 Task: Look for space in Kowloon from 3rd May, 2023 to 6th May, 2023 for 2 adults in price range Rs.12000 to Rs.16000. Place can be shared room with 2 bedrooms having 2 beds and 2 bathrooms. Property type can be guest house. Amenities needed are: wifi, dedicated workplace. Required host language is English.
Action: Mouse moved to (348, 391)
Screenshot: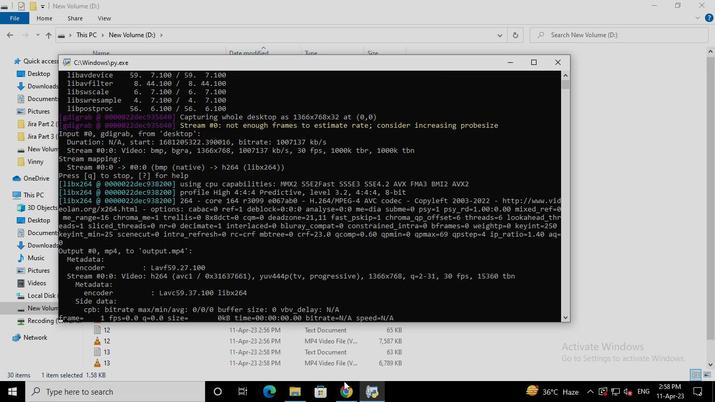 
Action: Mouse pressed left at (348, 391)
Screenshot: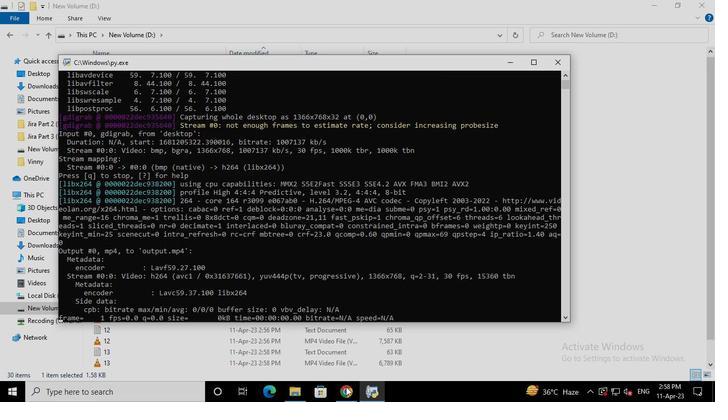 
Action: Mouse moved to (286, 94)
Screenshot: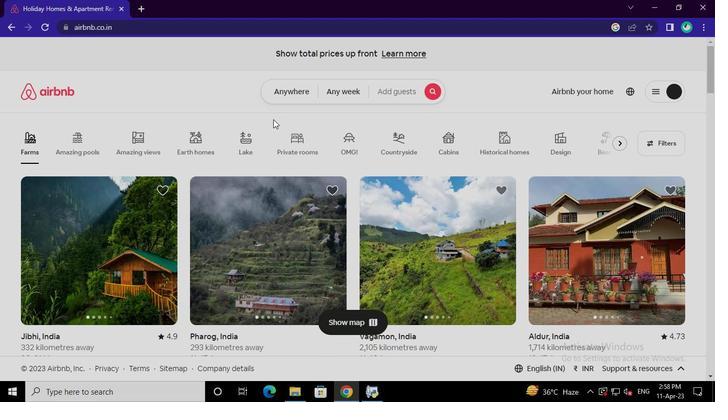 
Action: Mouse pressed left at (286, 94)
Screenshot: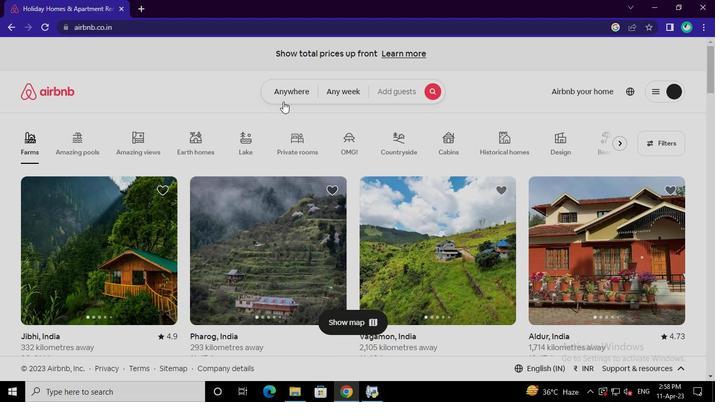 
Action: Mouse moved to (224, 138)
Screenshot: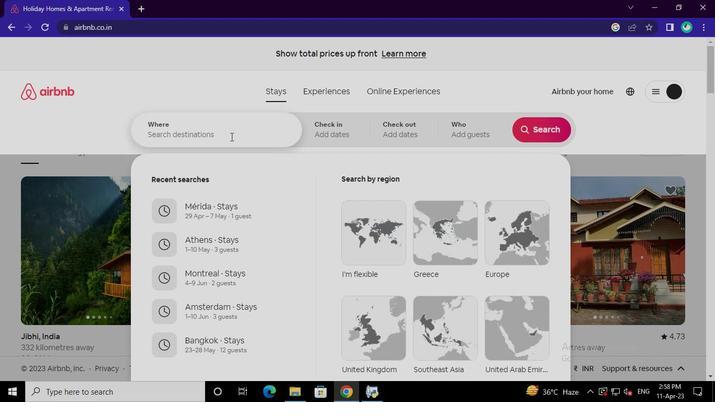 
Action: Mouse pressed left at (224, 138)
Screenshot: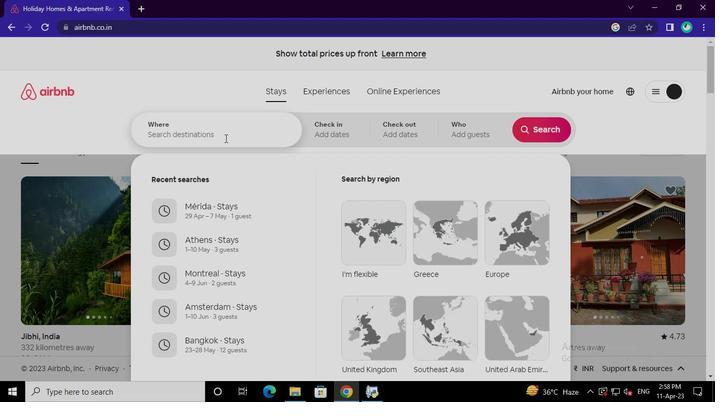 
Action: Keyboard Key.shift
Screenshot: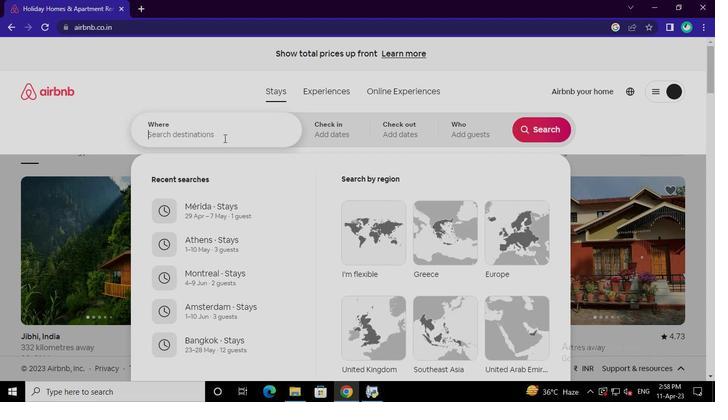 
Action: Keyboard K
Screenshot: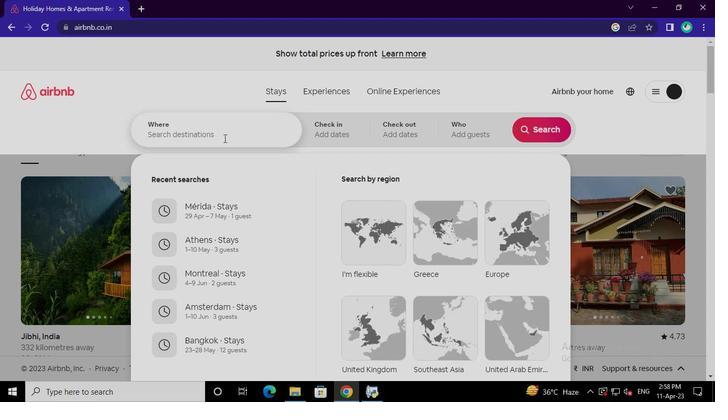 
Action: Keyboard o
Screenshot: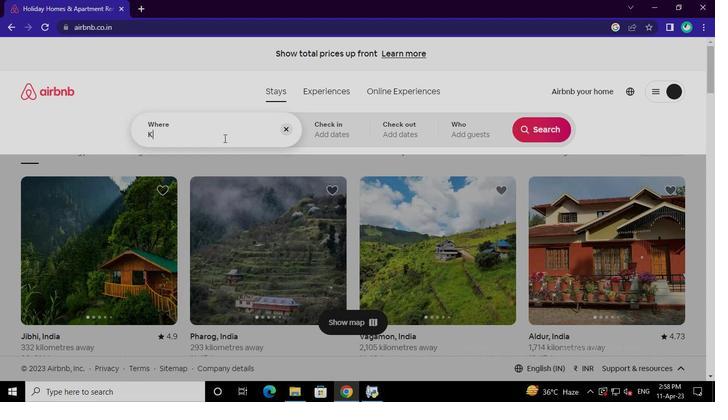 
Action: Keyboard w
Screenshot: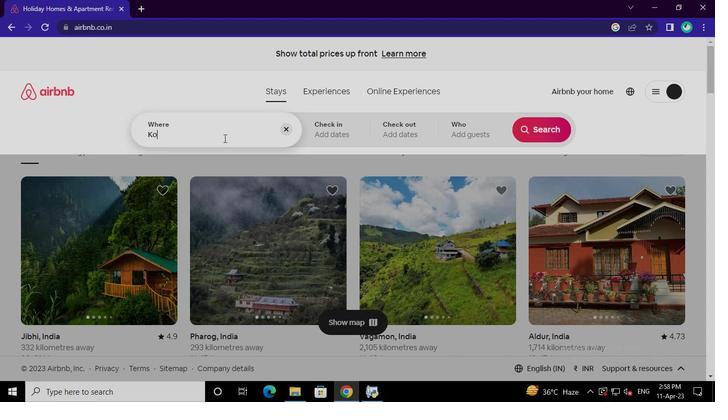 
Action: Keyboard l
Screenshot: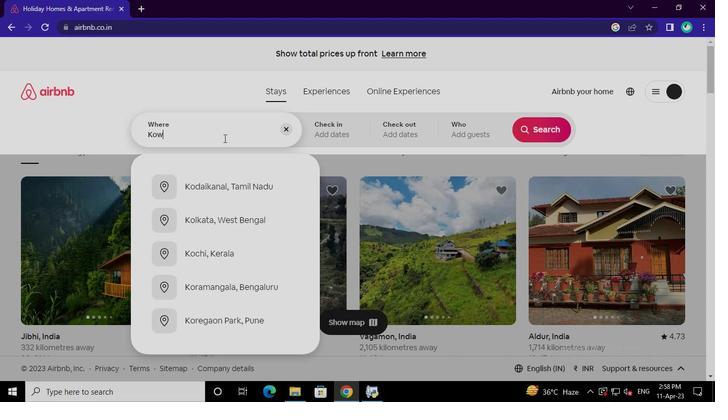 
Action: Keyboard o
Screenshot: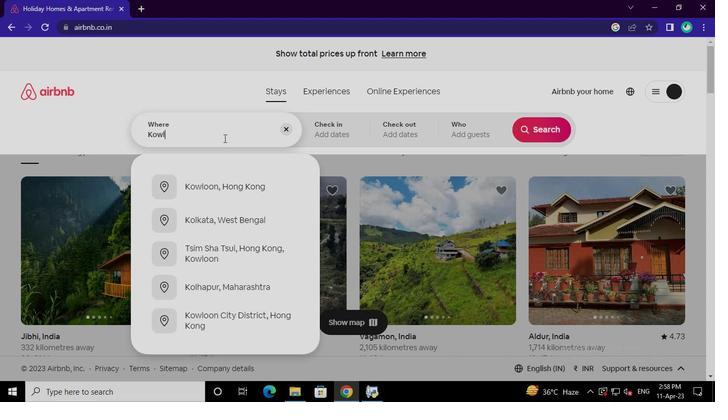 
Action: Keyboard o
Screenshot: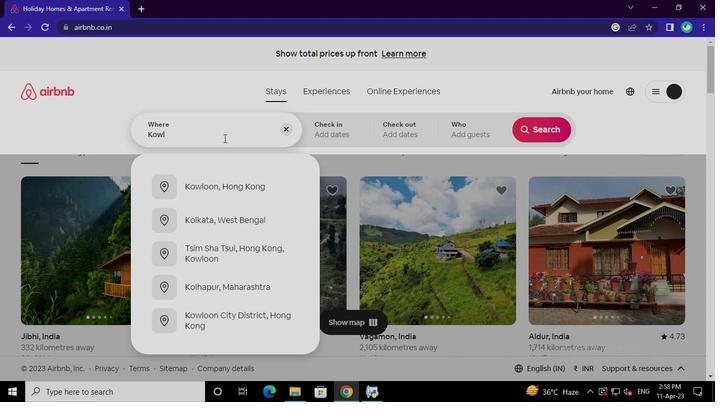 
Action: Keyboard n
Screenshot: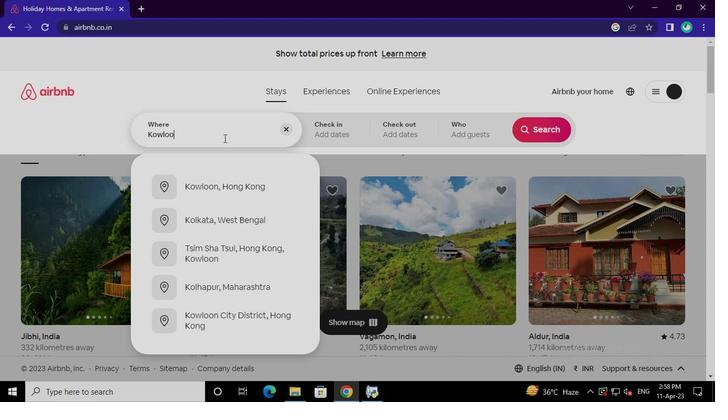 
Action: Mouse moved to (230, 178)
Screenshot: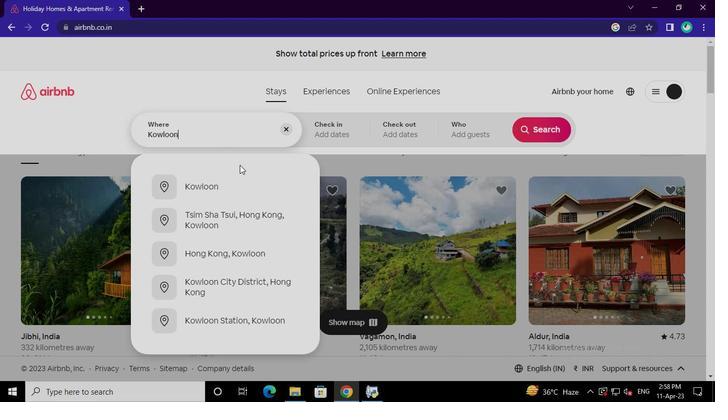 
Action: Mouse pressed left at (230, 178)
Screenshot: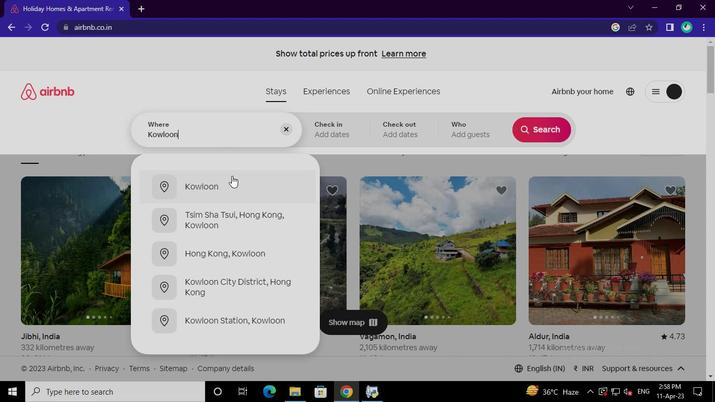 
Action: Mouse moved to (448, 257)
Screenshot: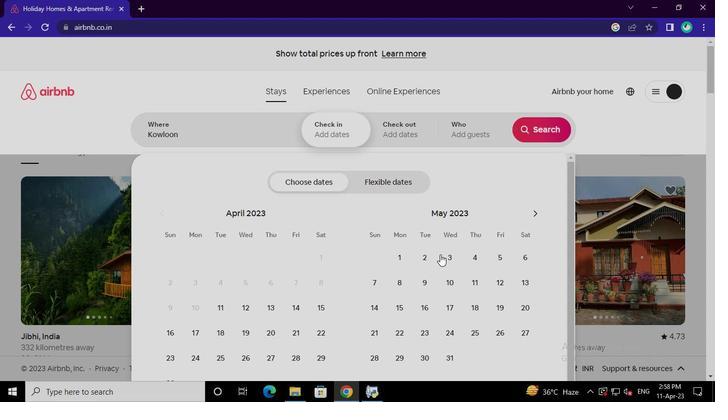 
Action: Mouse pressed left at (448, 257)
Screenshot: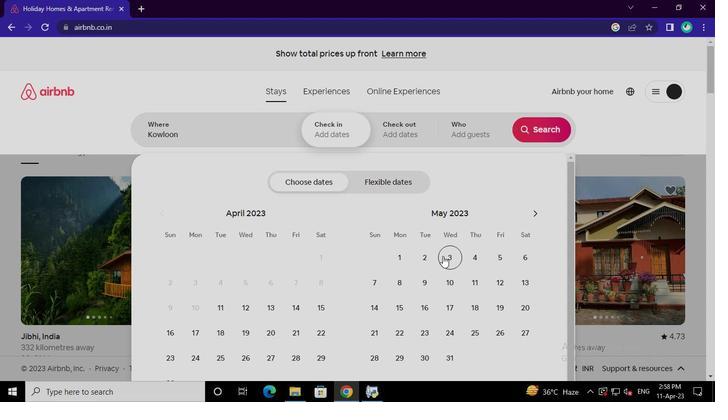 
Action: Mouse moved to (523, 257)
Screenshot: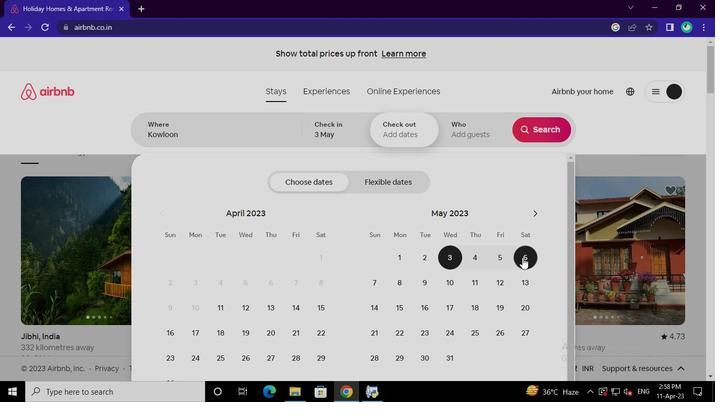 
Action: Mouse pressed left at (523, 257)
Screenshot: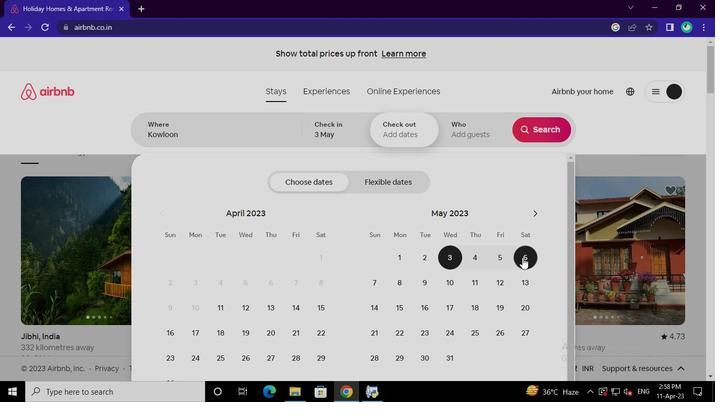 
Action: Mouse moved to (482, 138)
Screenshot: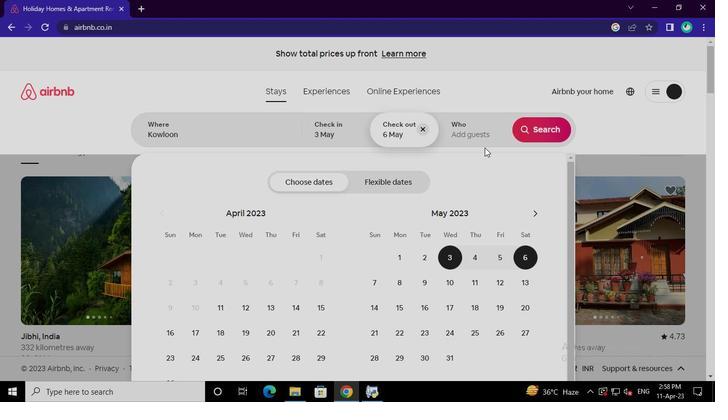 
Action: Mouse pressed left at (482, 138)
Screenshot: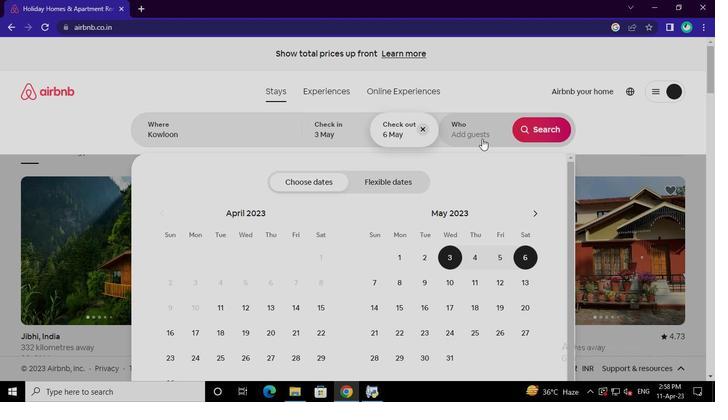 
Action: Mouse moved to (541, 185)
Screenshot: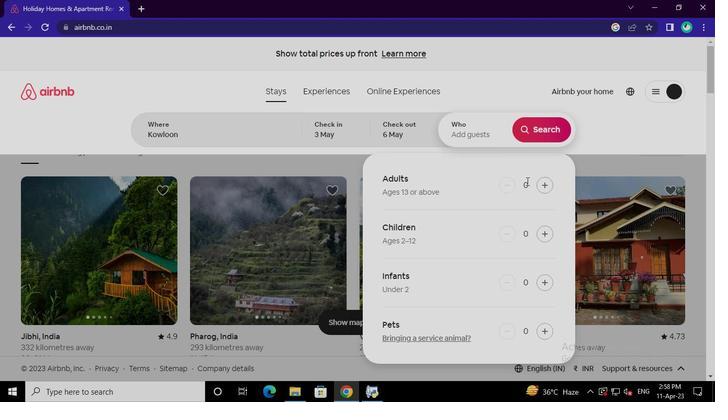 
Action: Mouse pressed left at (541, 185)
Screenshot: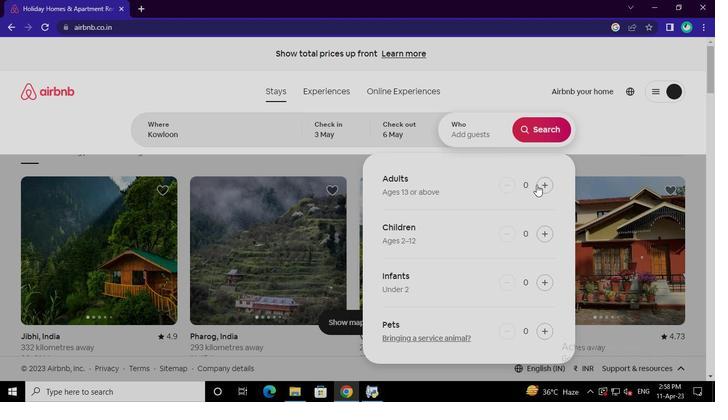 
Action: Mouse pressed left at (541, 185)
Screenshot: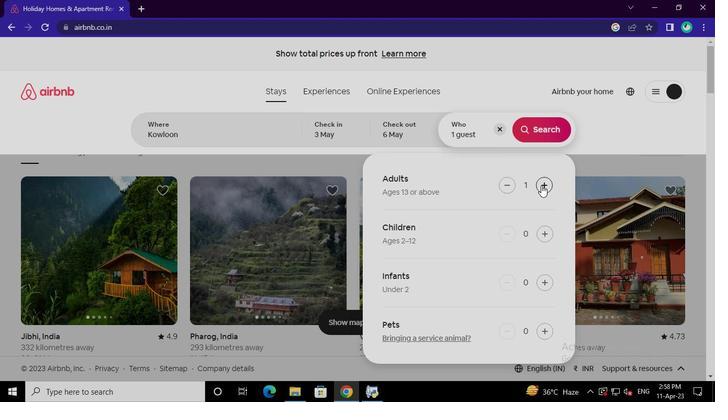 
Action: Mouse moved to (545, 133)
Screenshot: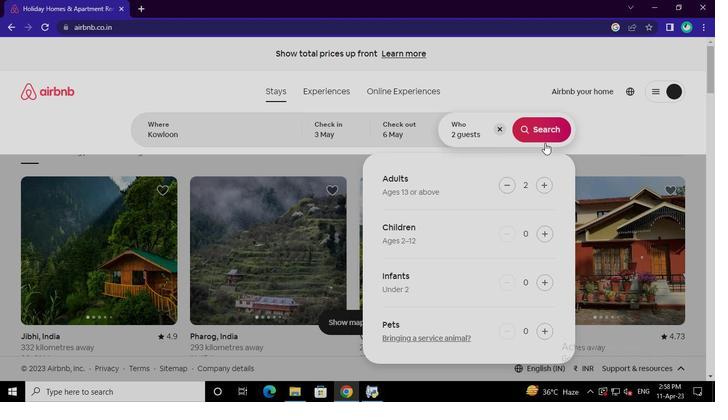 
Action: Mouse pressed left at (545, 133)
Screenshot: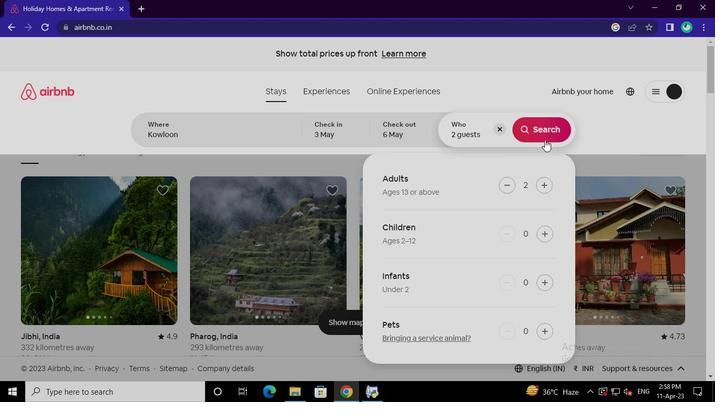 
Action: Mouse moved to (665, 97)
Screenshot: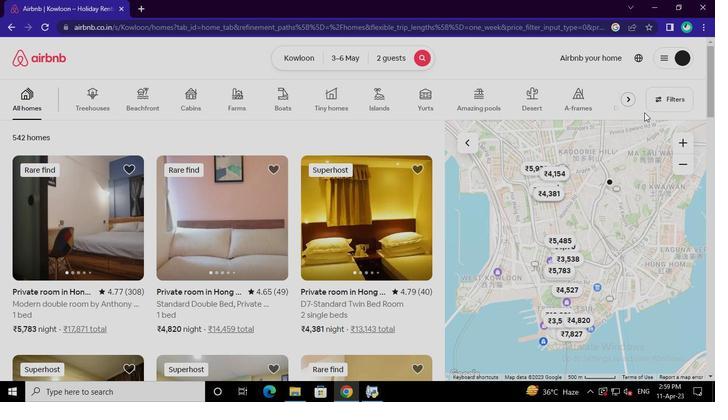 
Action: Mouse pressed left at (665, 97)
Screenshot: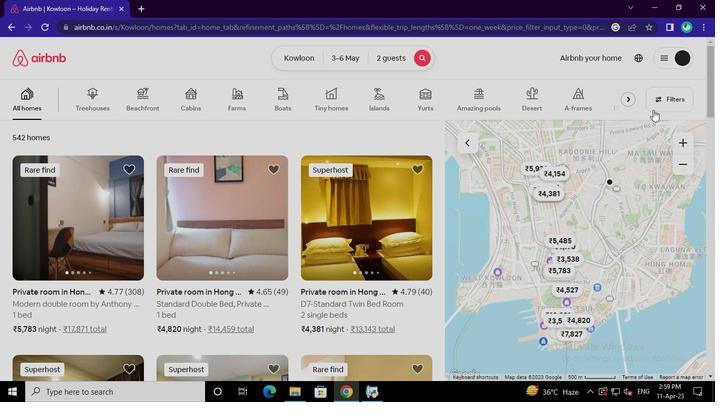
Action: Mouse moved to (258, 230)
Screenshot: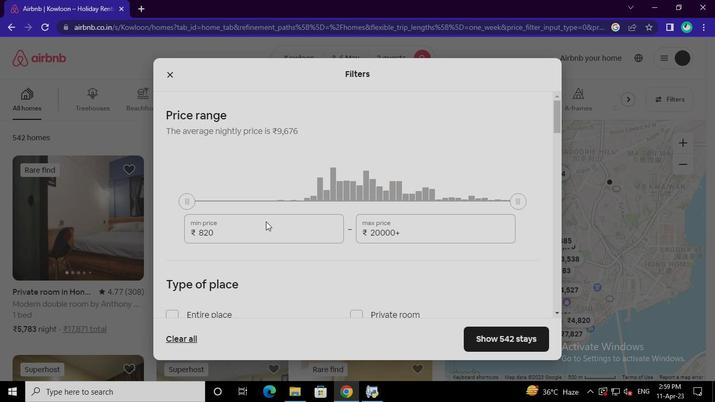 
Action: Mouse pressed left at (258, 230)
Screenshot: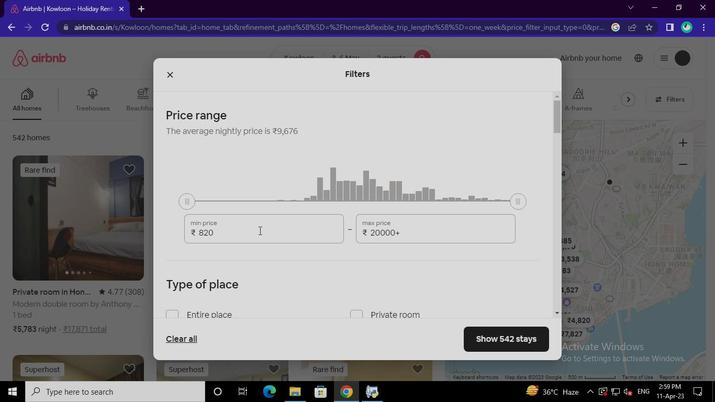 
Action: Mouse moved to (258, 230)
Screenshot: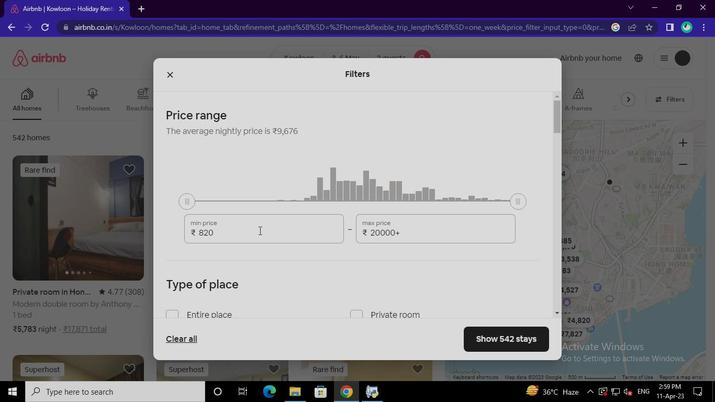
Action: Keyboard Key.backspace
Screenshot: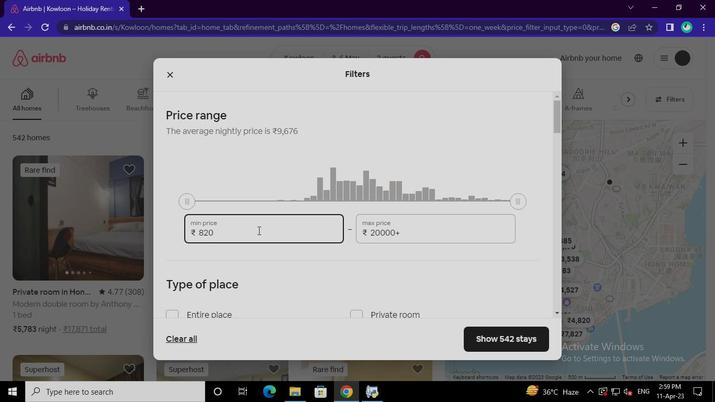 
Action: Keyboard Key.backspace
Screenshot: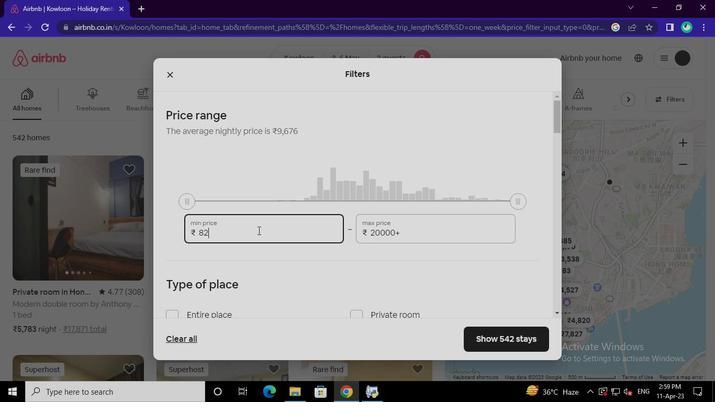 
Action: Keyboard Key.backspace
Screenshot: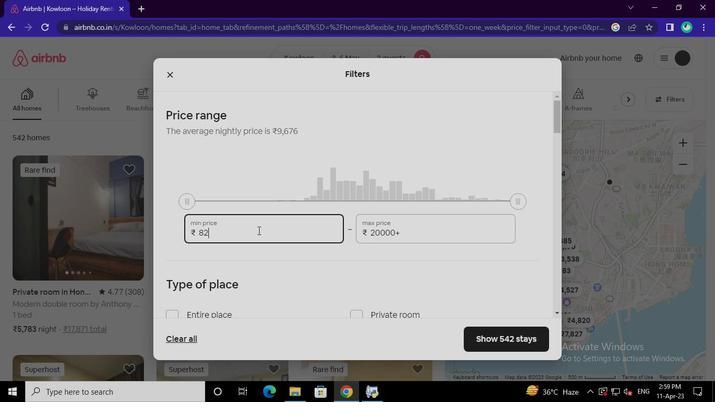 
Action: Keyboard Key.backspace
Screenshot: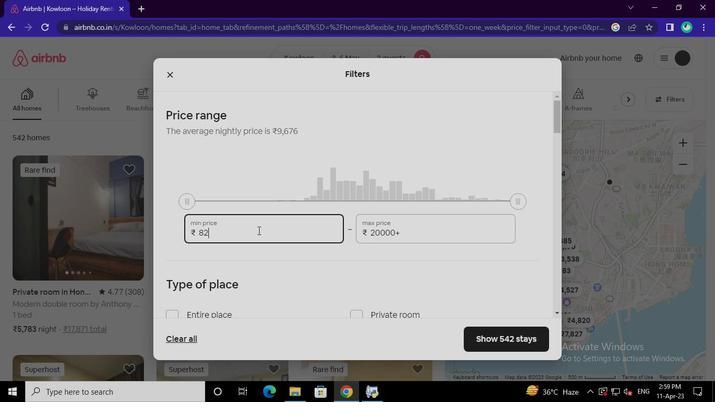 
Action: Keyboard Key.backspace
Screenshot: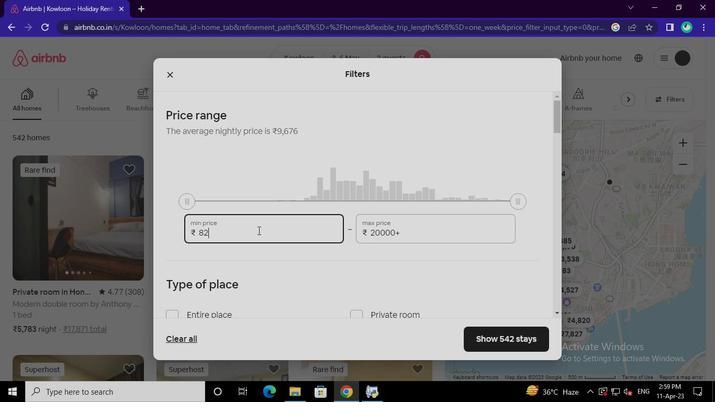 
Action: Keyboard Key.backspace
Screenshot: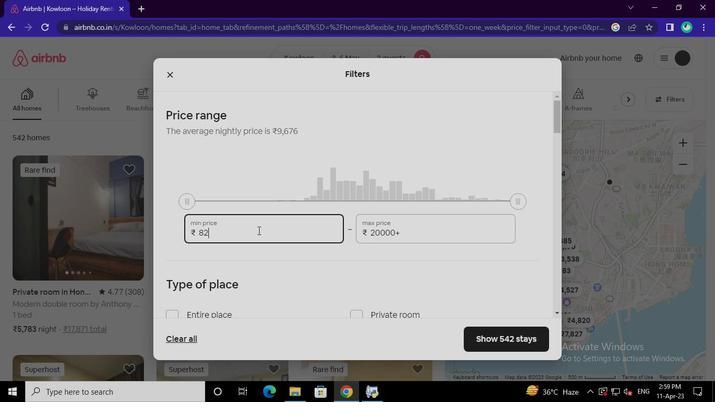 
Action: Keyboard Key.backspace
Screenshot: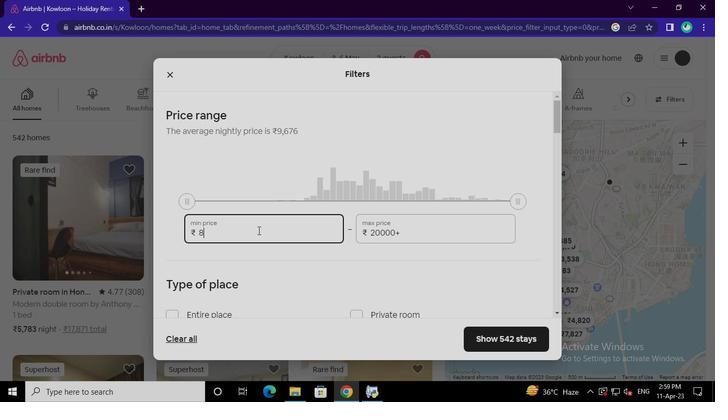 
Action: Keyboard Key.backspace
Screenshot: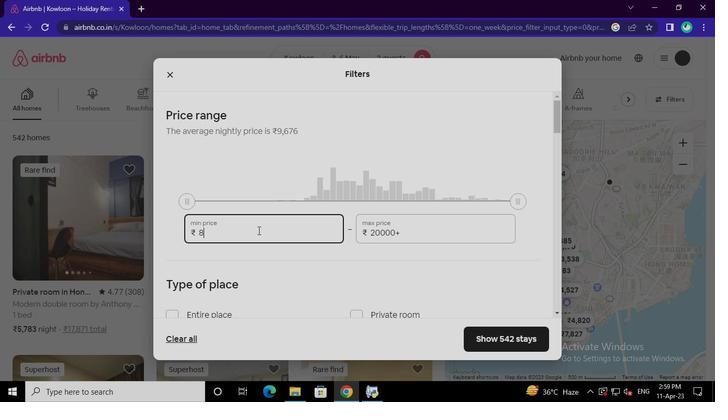 
Action: Keyboard Key.backspace
Screenshot: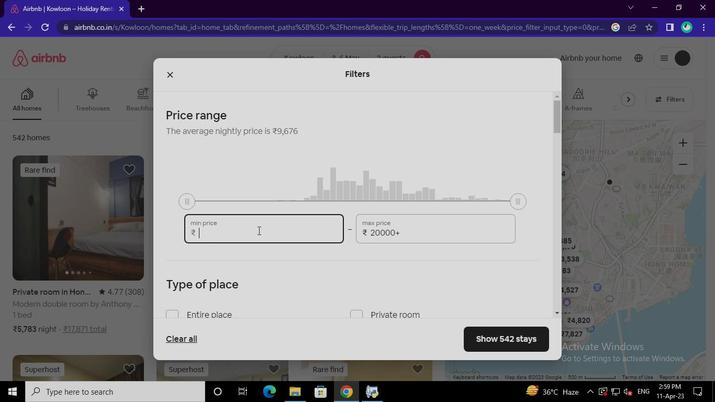 
Action: Keyboard Key.backspace
Screenshot: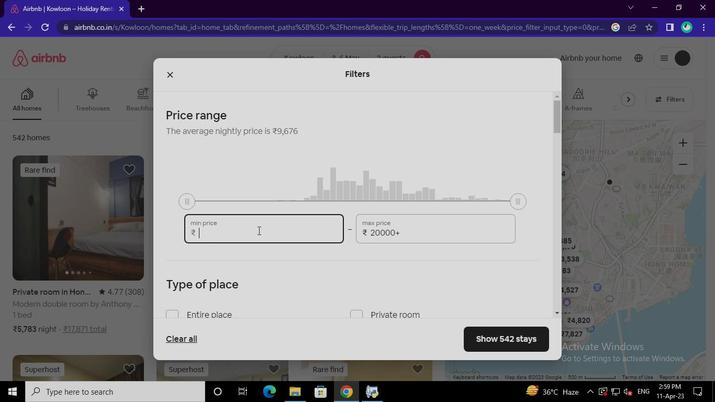 
Action: Keyboard Key.backspace
Screenshot: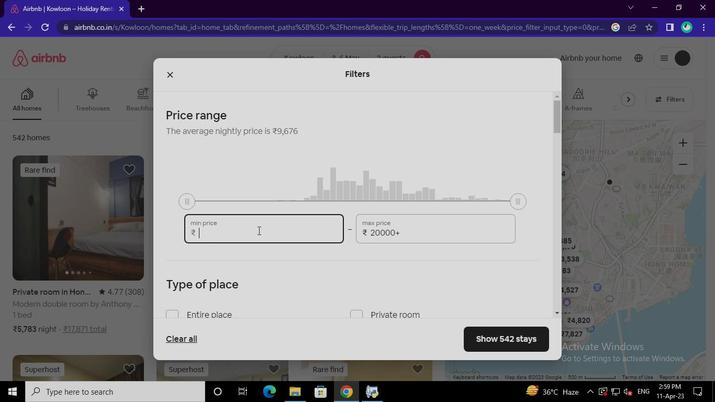 
Action: Keyboard Key.backspace
Screenshot: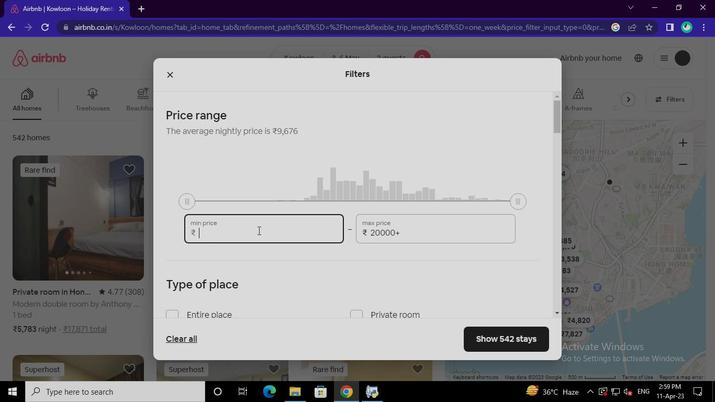 
Action: Keyboard Key.backspace
Screenshot: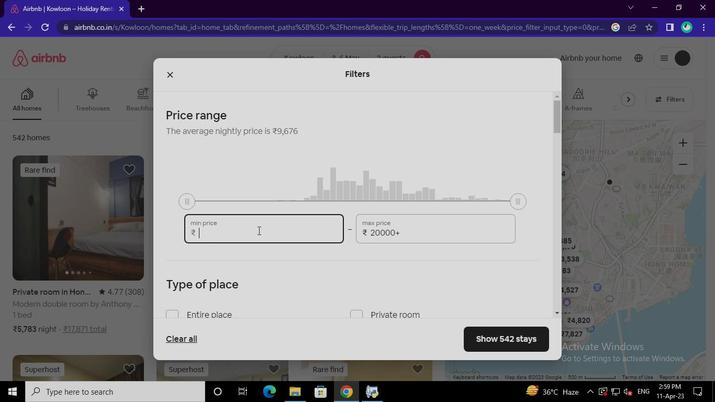 
Action: Keyboard Key.backspace
Screenshot: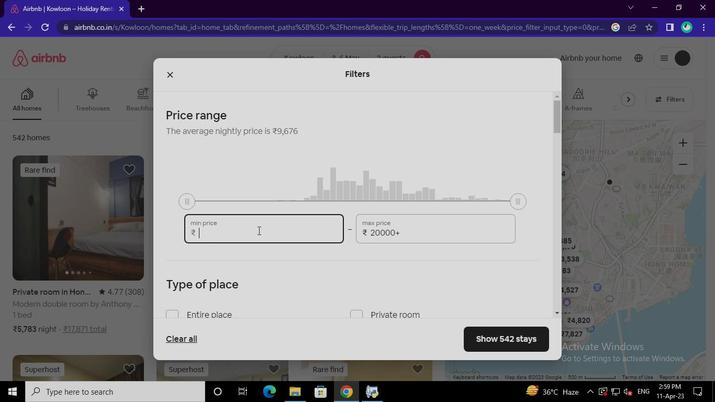 
Action: Keyboard Key.backspace
Screenshot: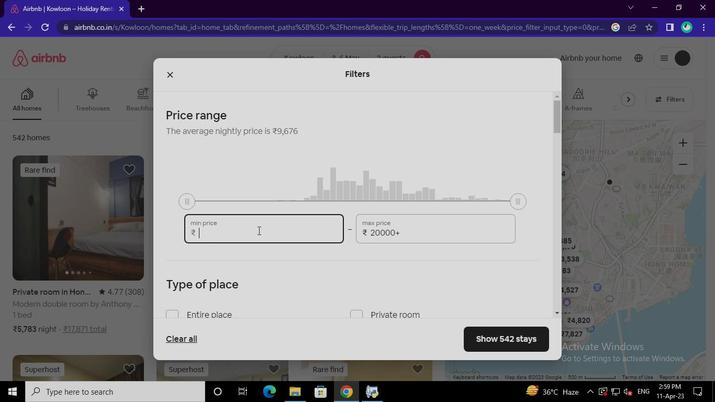 
Action: Keyboard <97>
Screenshot: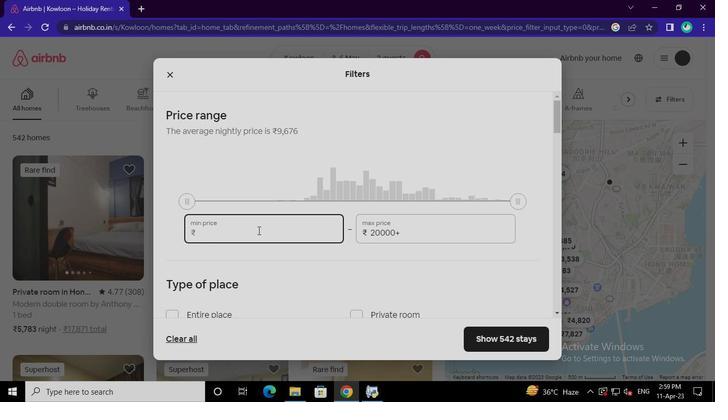 
Action: Keyboard <98>
Screenshot: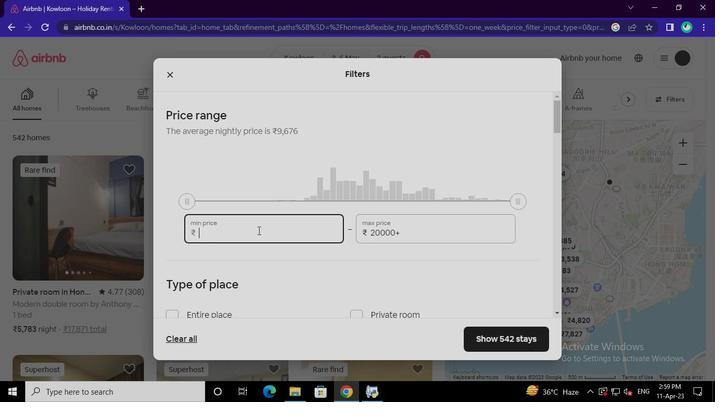 
Action: Keyboard <96>
Screenshot: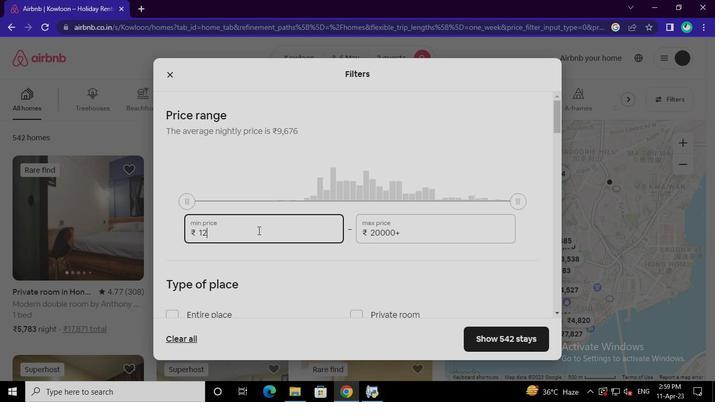 
Action: Keyboard <96>
Screenshot: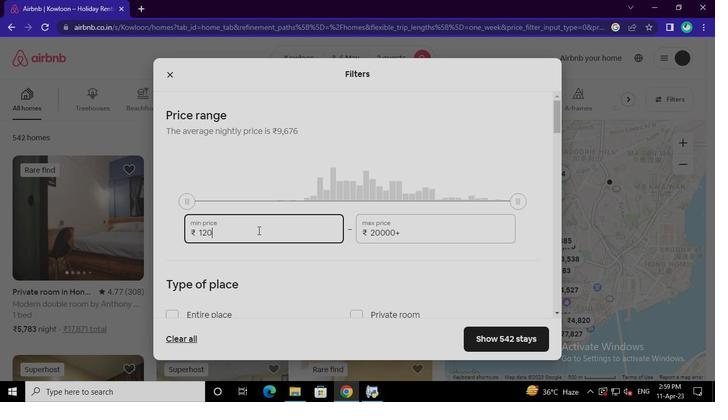 
Action: Keyboard <96>
Screenshot: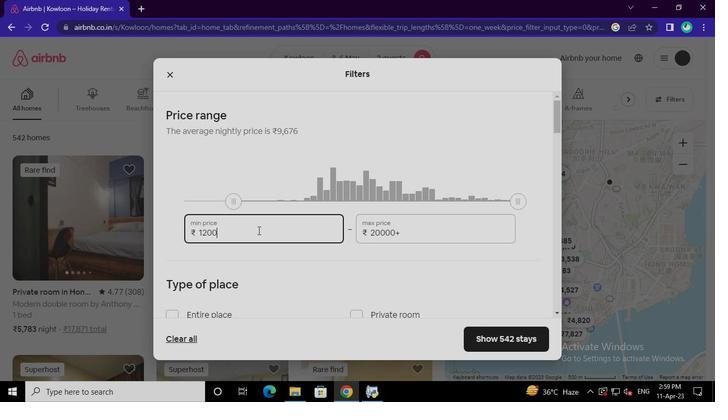 
Action: Mouse moved to (408, 236)
Screenshot: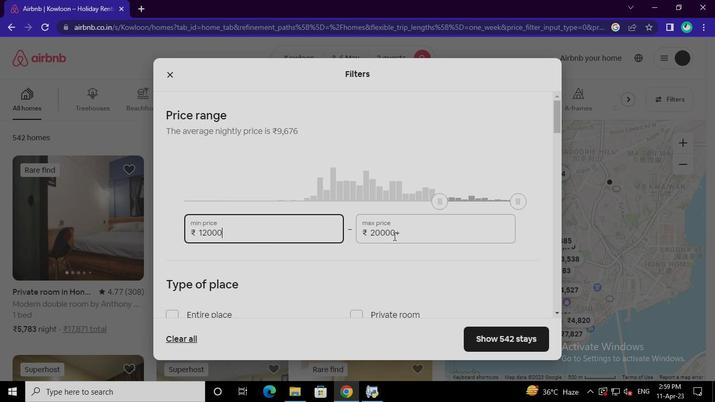 
Action: Mouse pressed left at (408, 236)
Screenshot: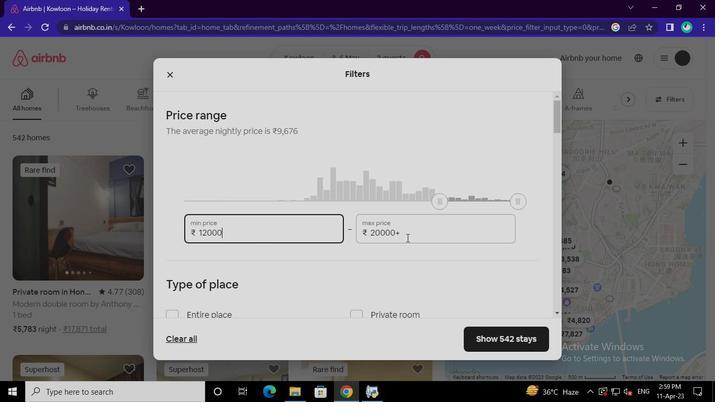 
Action: Keyboard Key.backspace
Screenshot: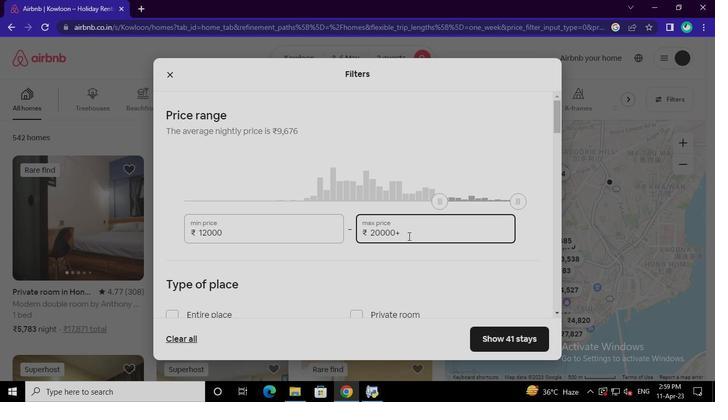 
Action: Keyboard Key.backspace
Screenshot: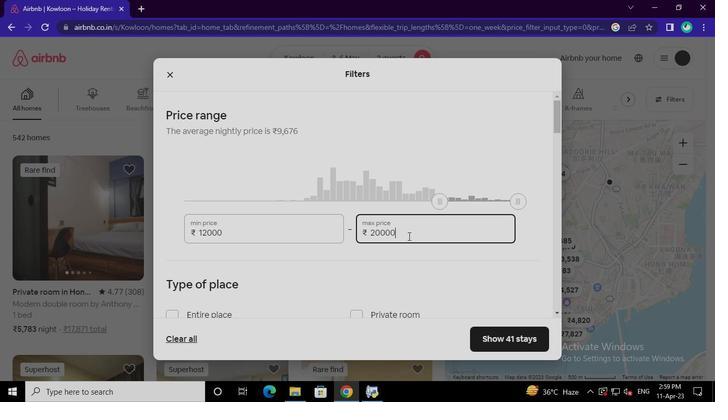 
Action: Keyboard Key.backspace
Screenshot: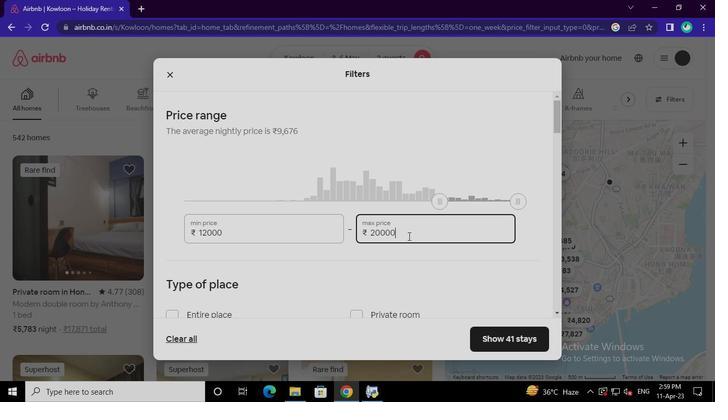
Action: Keyboard Key.backspace
Screenshot: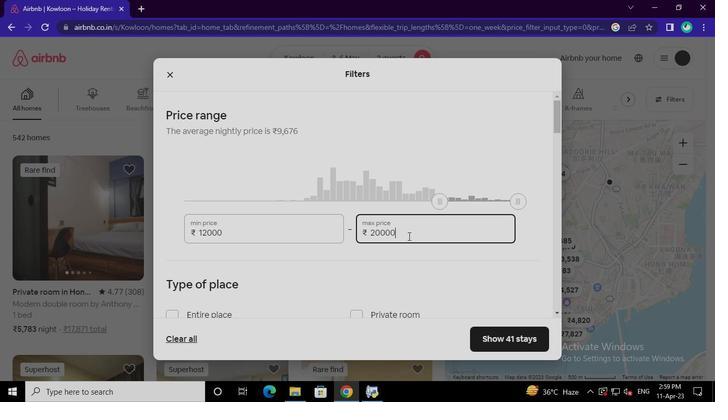 
Action: Keyboard Key.backspace
Screenshot: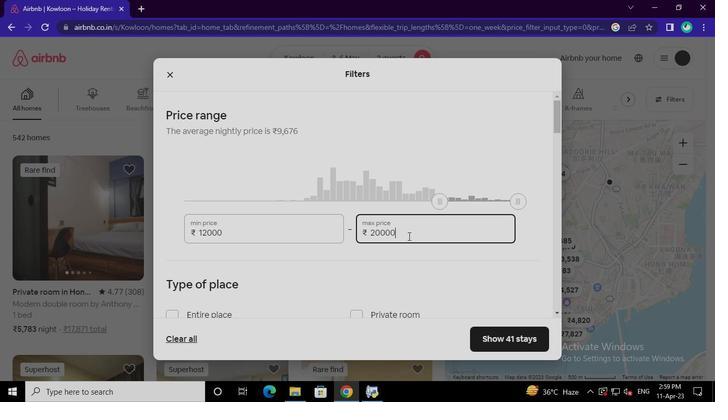 
Action: Keyboard Key.backspace
Screenshot: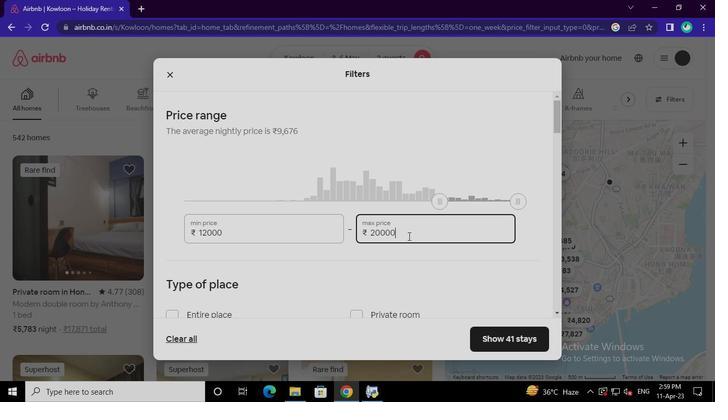 
Action: Keyboard Key.backspace
Screenshot: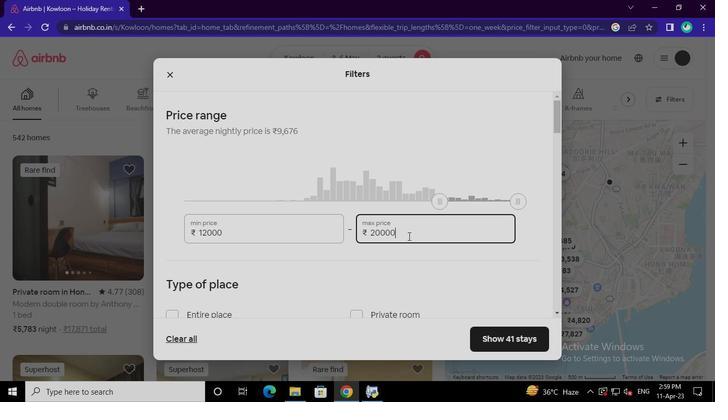 
Action: Keyboard Key.backspace
Screenshot: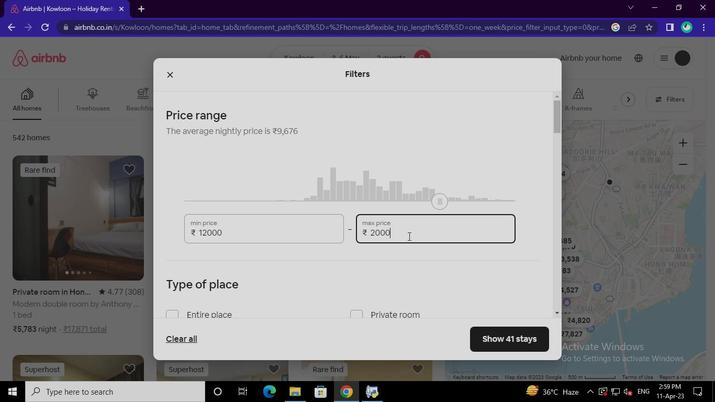 
Action: Keyboard Key.backspace
Screenshot: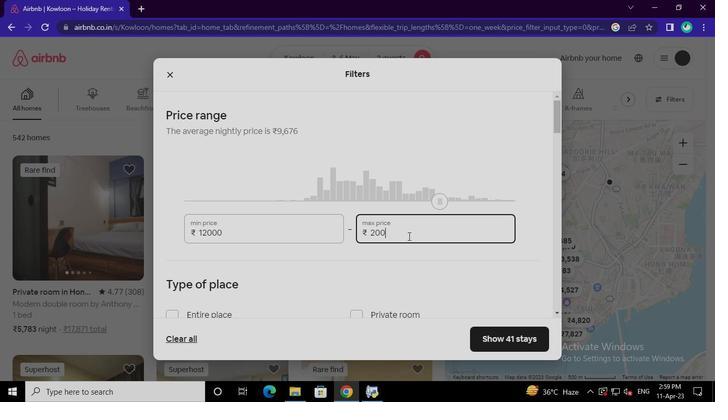 
Action: Keyboard Key.backspace
Screenshot: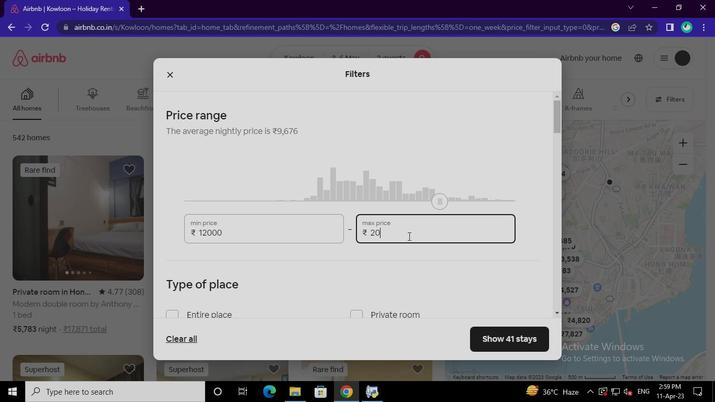 
Action: Keyboard Key.backspace
Screenshot: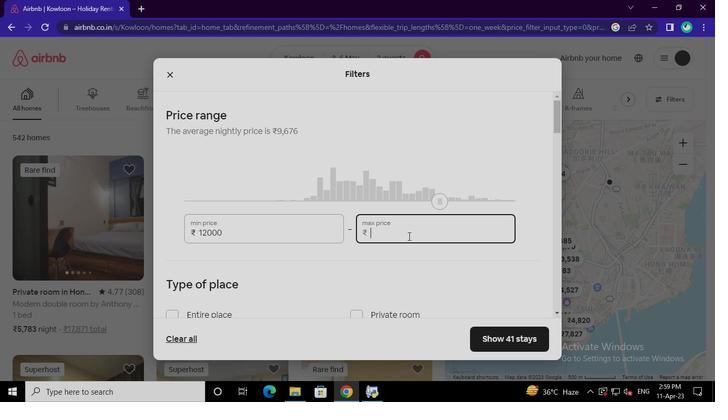 
Action: Keyboard Key.backspace
Screenshot: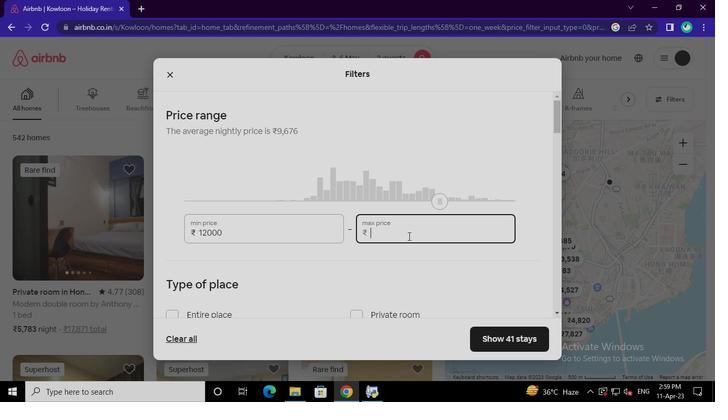 
Action: Keyboard Key.backspace
Screenshot: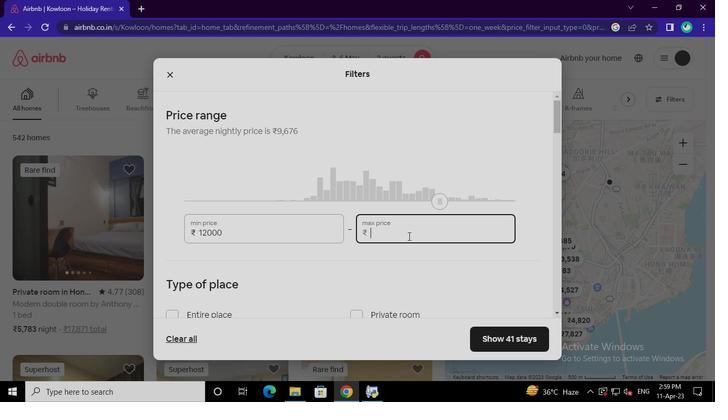 
Action: Keyboard Key.backspace
Screenshot: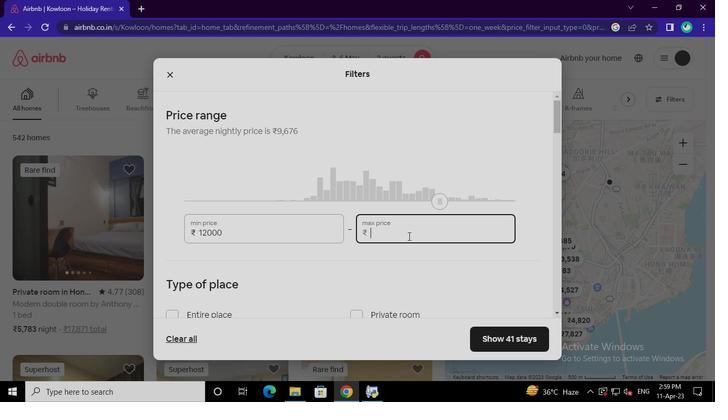 
Action: Keyboard Key.backspace
Screenshot: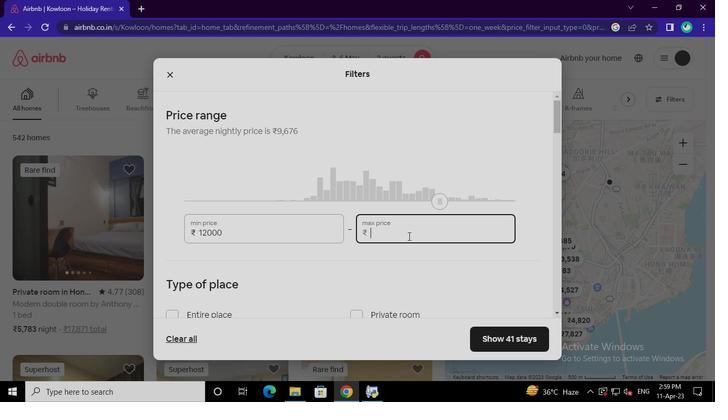 
Action: Keyboard Key.backspace
Screenshot: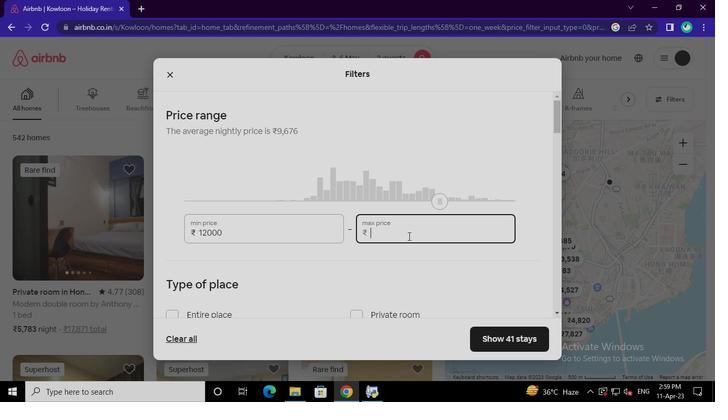 
Action: Keyboard Key.backspace
Screenshot: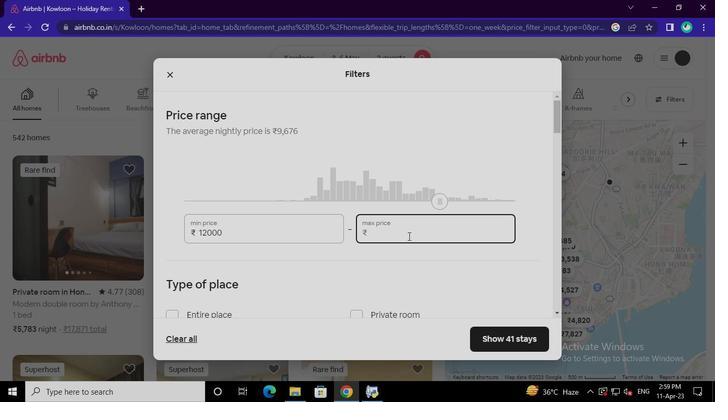 
Action: Keyboard Key.backspace
Screenshot: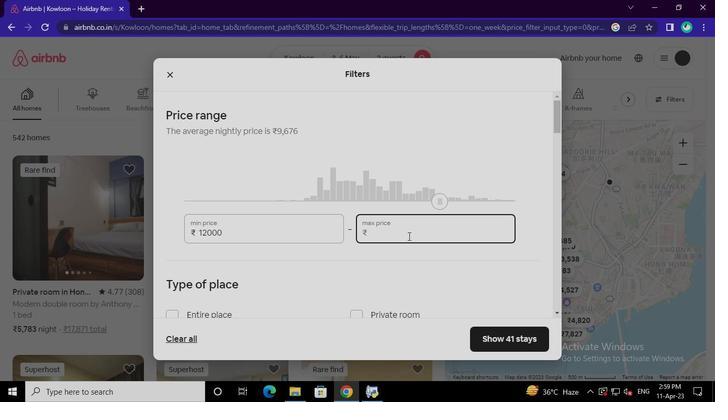 
Action: Keyboard <97>
Screenshot: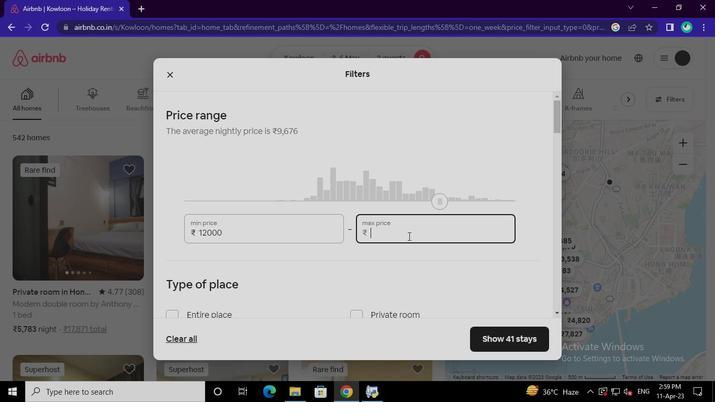 
Action: Keyboard <102>
Screenshot: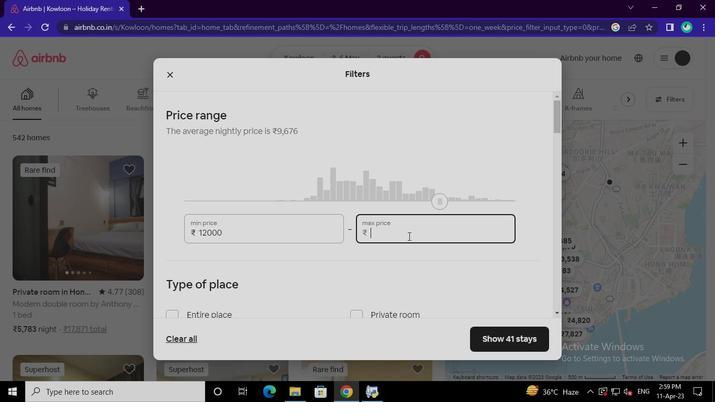
Action: Keyboard <96>
Screenshot: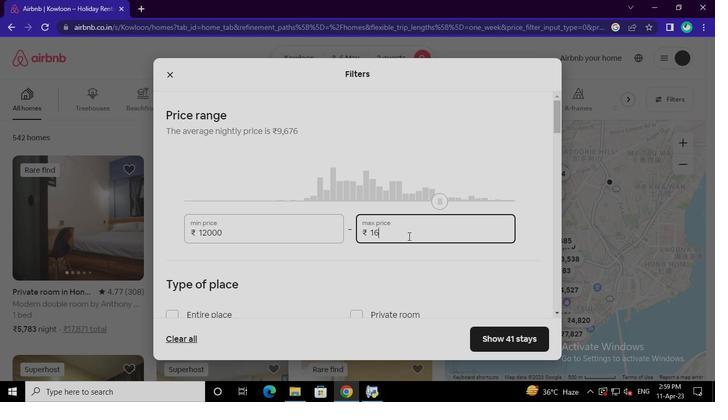 
Action: Keyboard <96>
Screenshot: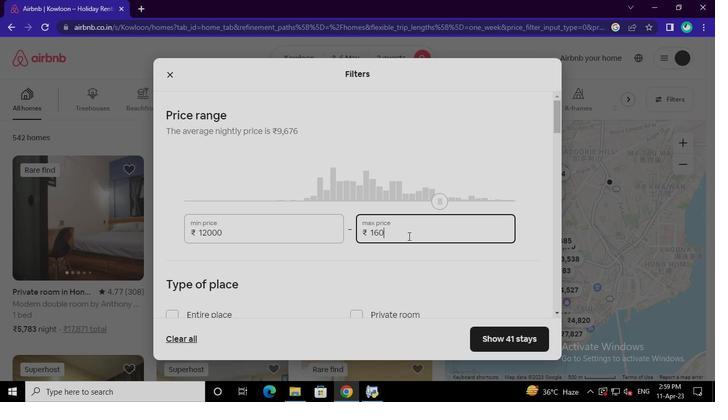 
Action: Keyboard <96>
Screenshot: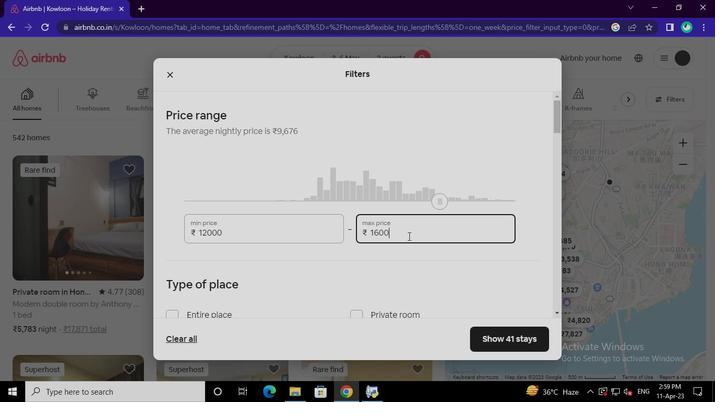 
Action: Mouse moved to (175, 256)
Screenshot: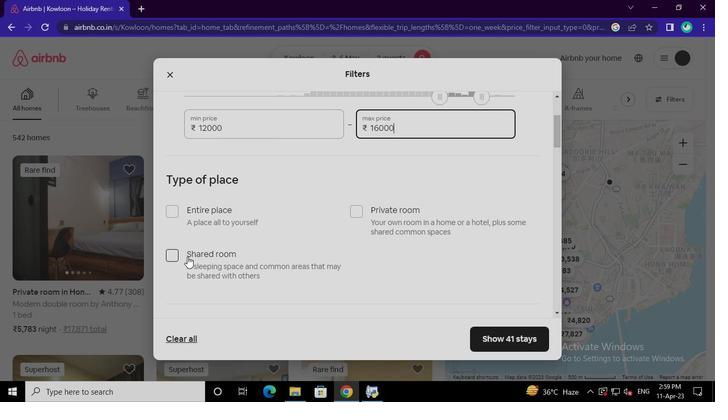 
Action: Mouse pressed left at (175, 256)
Screenshot: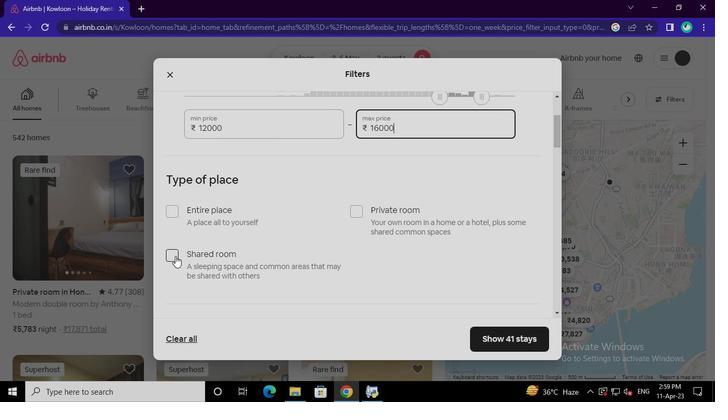 
Action: Mouse moved to (268, 276)
Screenshot: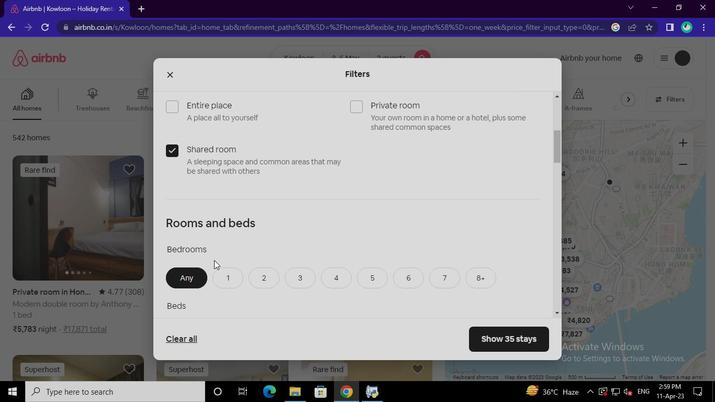 
Action: Mouse pressed left at (268, 276)
Screenshot: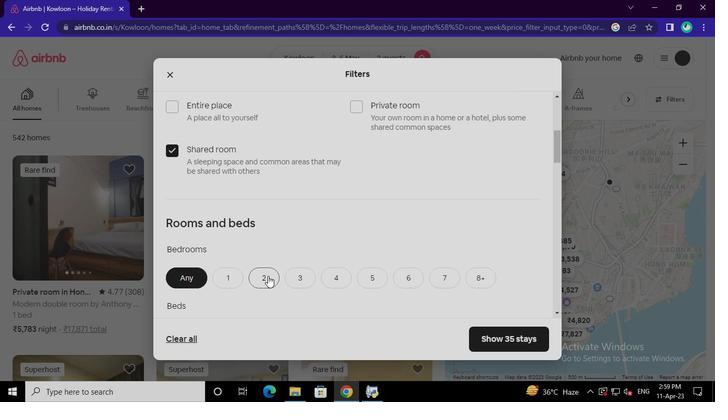 
Action: Mouse moved to (267, 228)
Screenshot: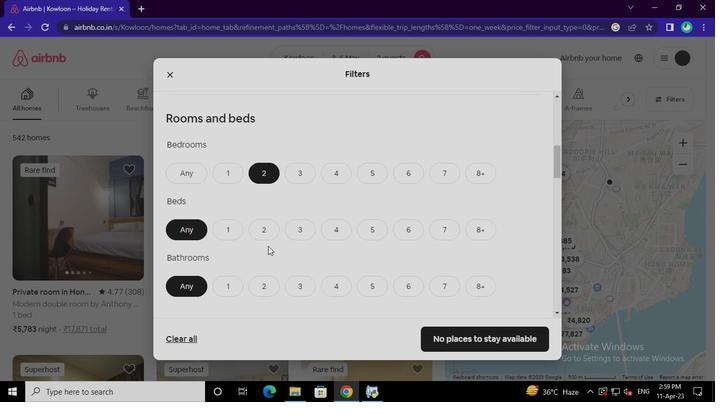 
Action: Mouse pressed left at (267, 228)
Screenshot: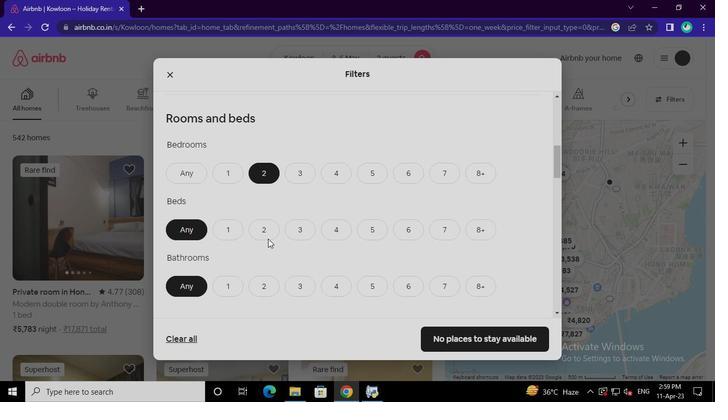 
Action: Mouse moved to (273, 286)
Screenshot: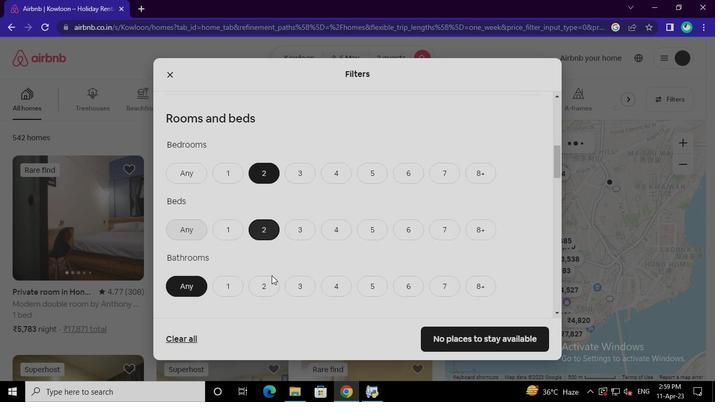 
Action: Mouse pressed left at (273, 286)
Screenshot: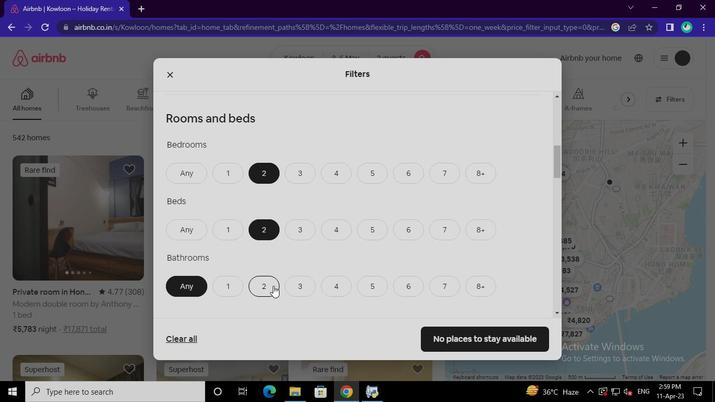 
Action: Mouse moved to (373, 288)
Screenshot: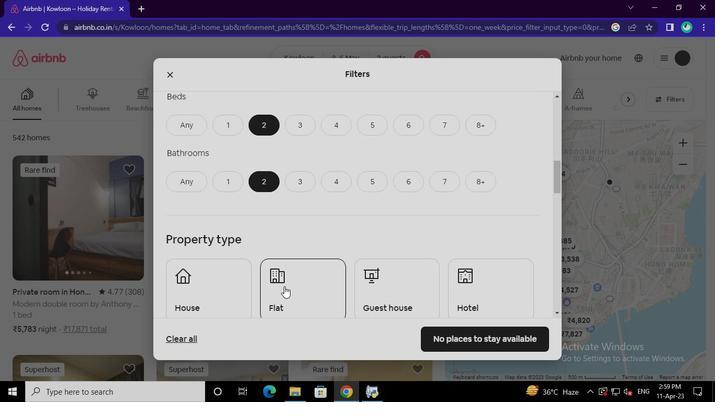 
Action: Mouse pressed left at (373, 288)
Screenshot: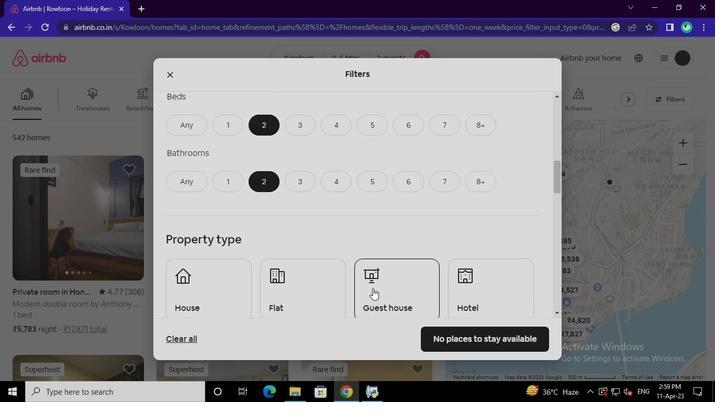
Action: Mouse moved to (208, 292)
Screenshot: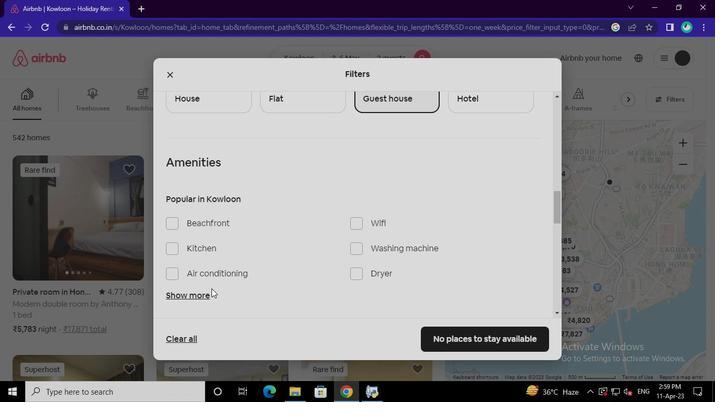 
Action: Mouse pressed left at (208, 292)
Screenshot: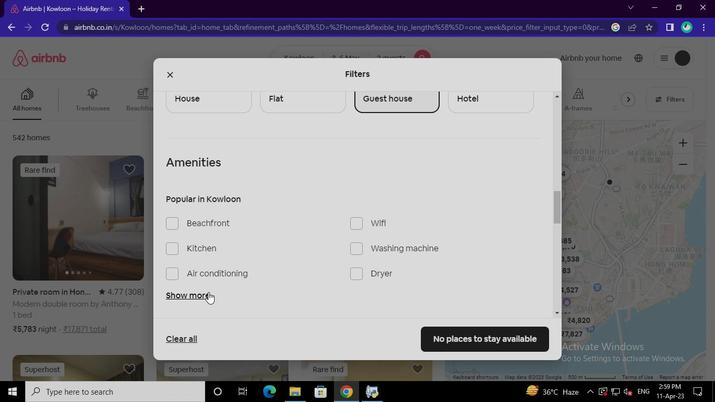 
Action: Mouse moved to (361, 106)
Screenshot: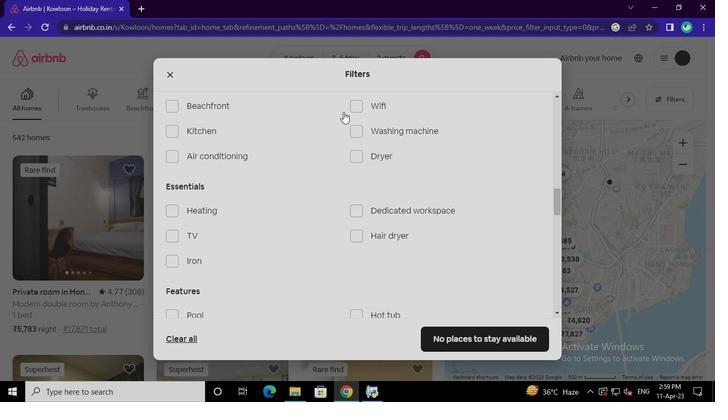 
Action: Mouse pressed left at (361, 106)
Screenshot: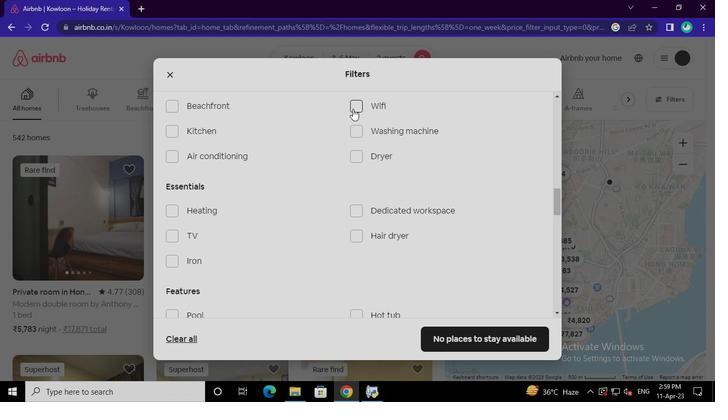 
Action: Mouse moved to (366, 157)
Screenshot: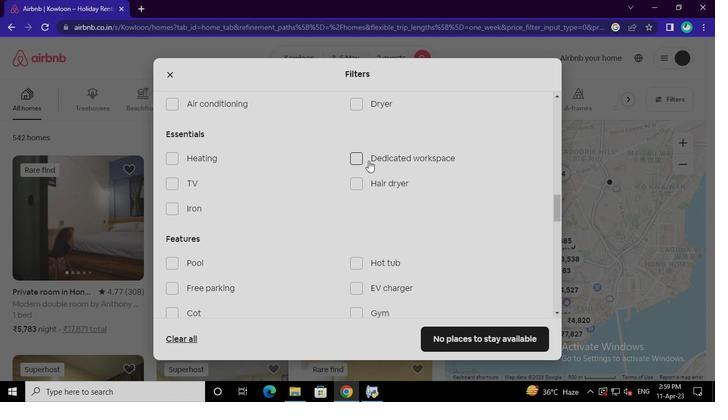
Action: Mouse pressed left at (366, 157)
Screenshot: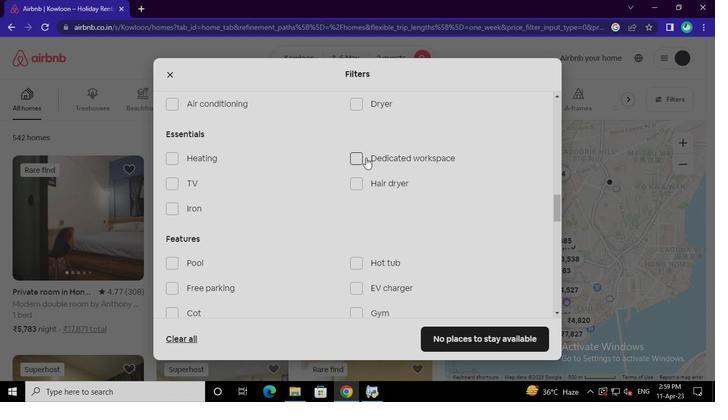 
Action: Mouse moved to (168, 247)
Screenshot: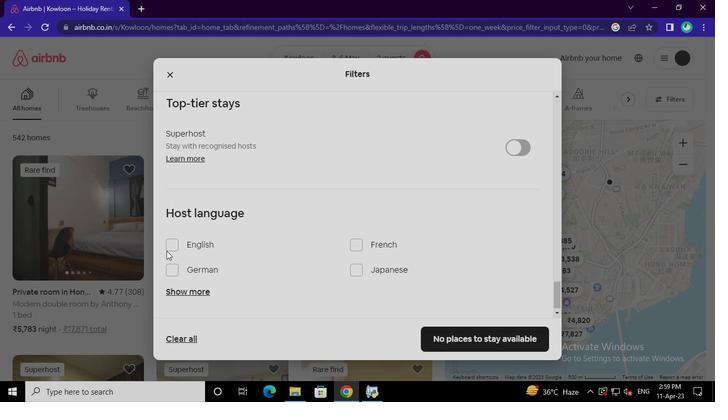 
Action: Mouse pressed left at (168, 247)
Screenshot: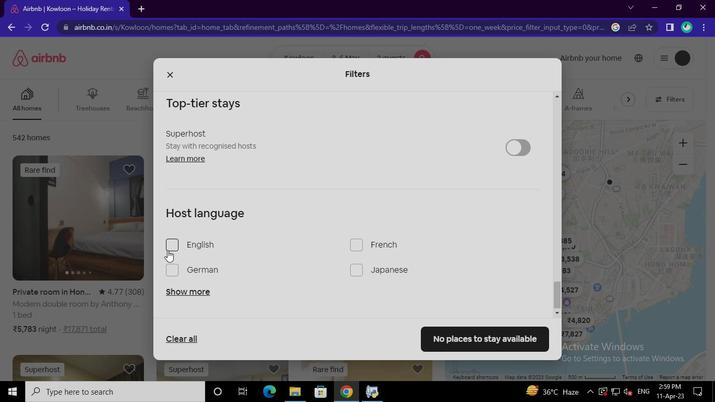 
Action: Mouse moved to (462, 341)
Screenshot: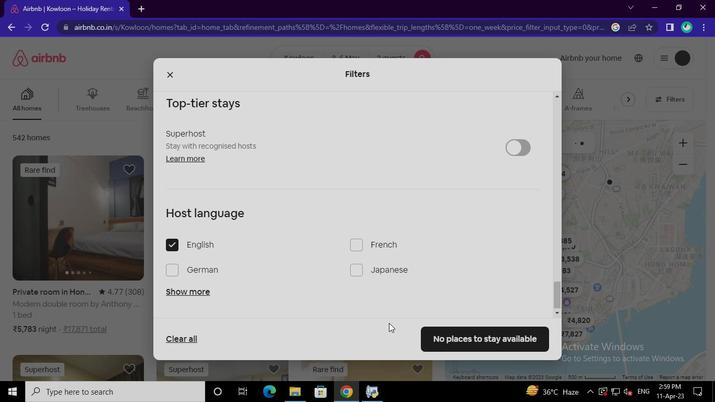 
Action: Mouse pressed left at (462, 341)
Screenshot: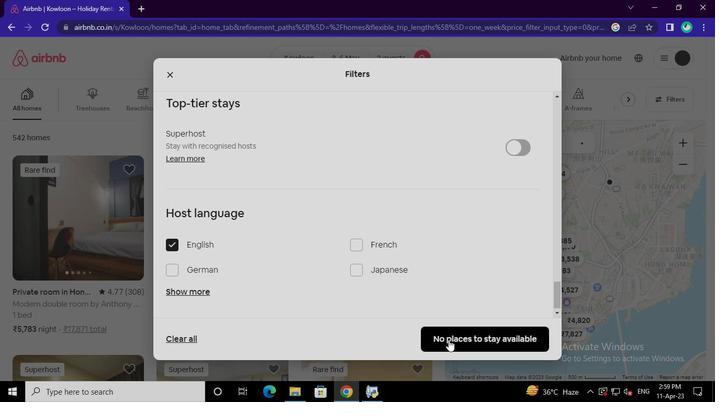 
Action: Mouse moved to (370, 397)
Screenshot: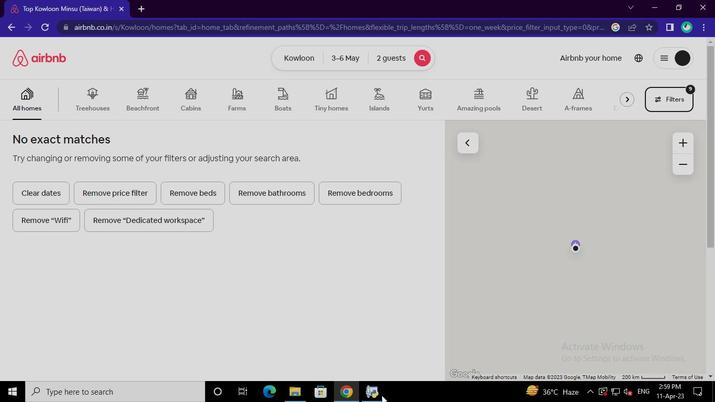 
Action: Mouse pressed left at (370, 397)
Screenshot: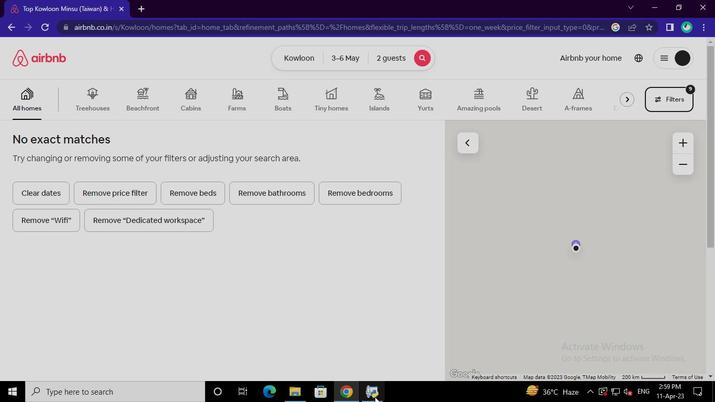 
Action: Mouse moved to (557, 65)
Screenshot: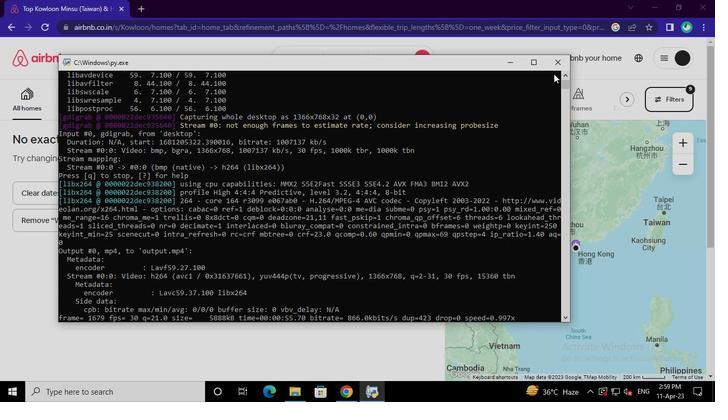
Action: Mouse pressed left at (557, 65)
Screenshot: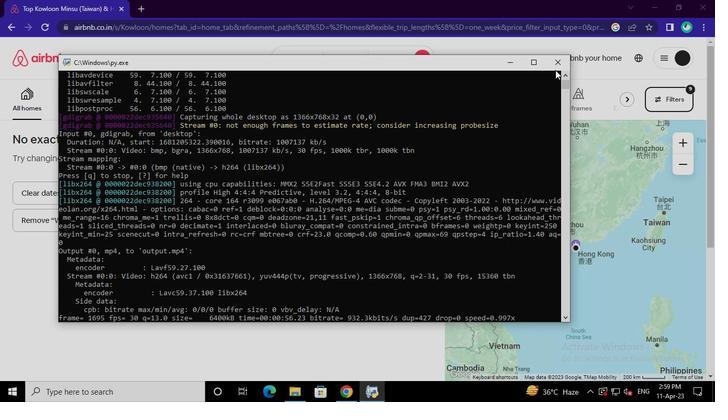 
